 Task: Set the transparency of the bargraph for the audio bar graph video to 250.
Action: Mouse moved to (109, 14)
Screenshot: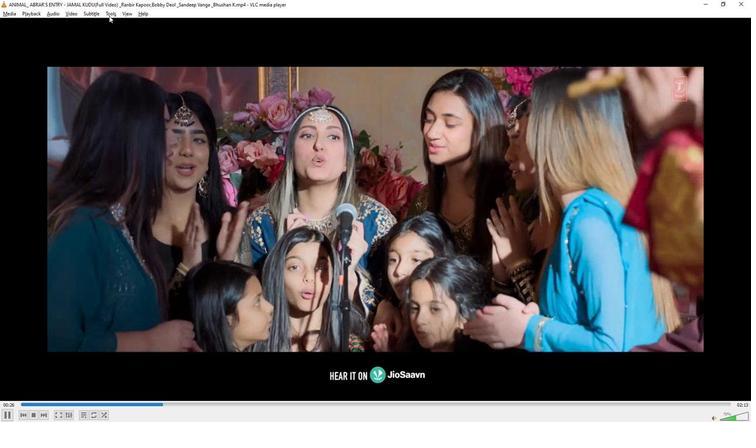 
Action: Mouse pressed left at (109, 14)
Screenshot: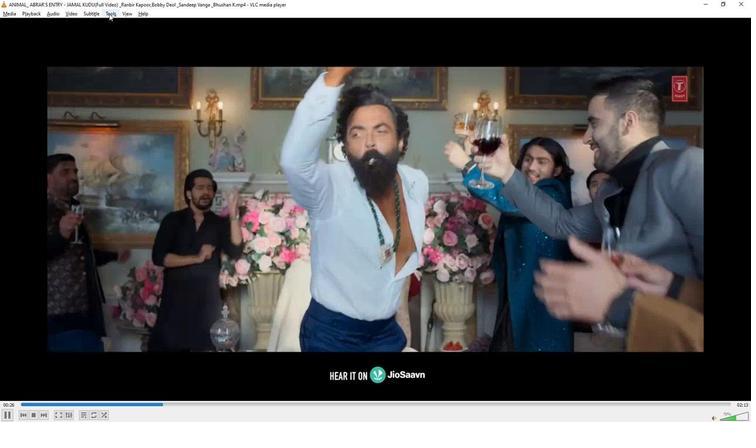 
Action: Mouse moved to (122, 108)
Screenshot: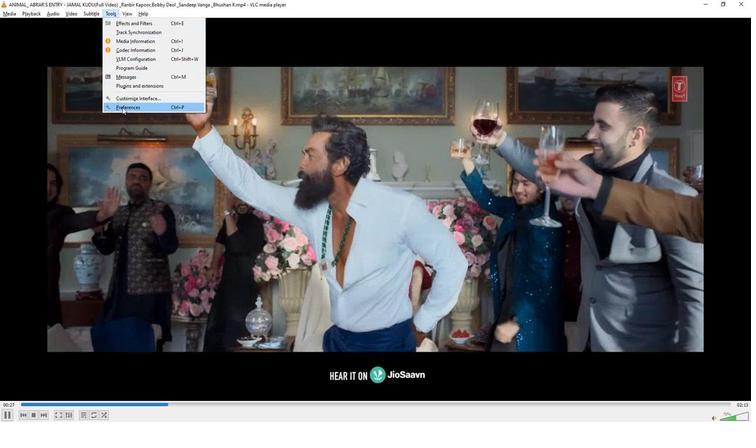 
Action: Mouse pressed left at (122, 108)
Screenshot: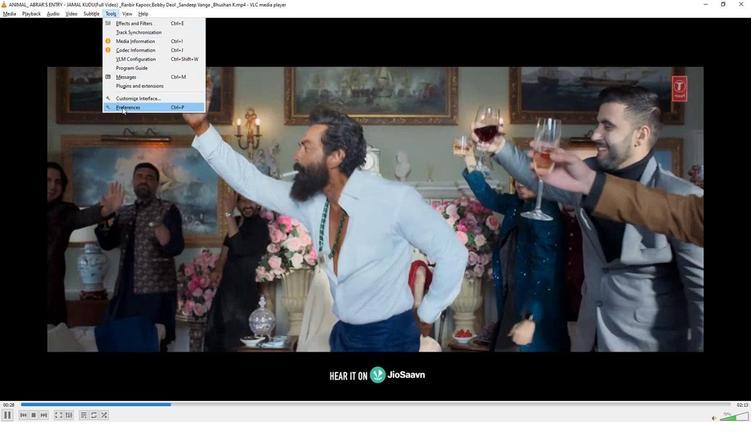 
Action: Mouse moved to (146, 340)
Screenshot: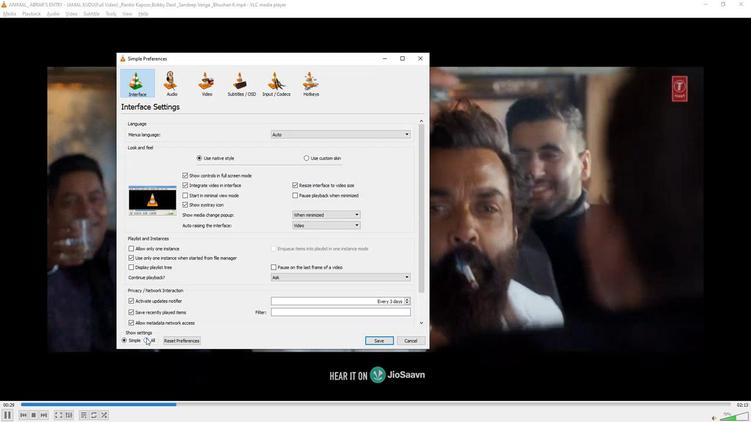 
Action: Mouse pressed left at (146, 340)
Screenshot: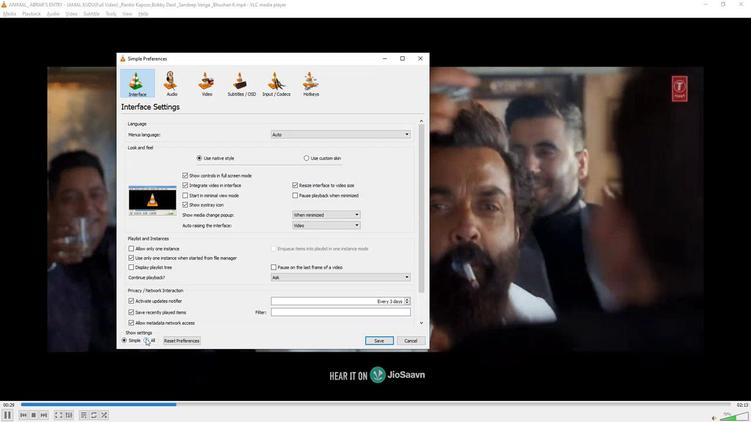 
Action: Mouse moved to (148, 299)
Screenshot: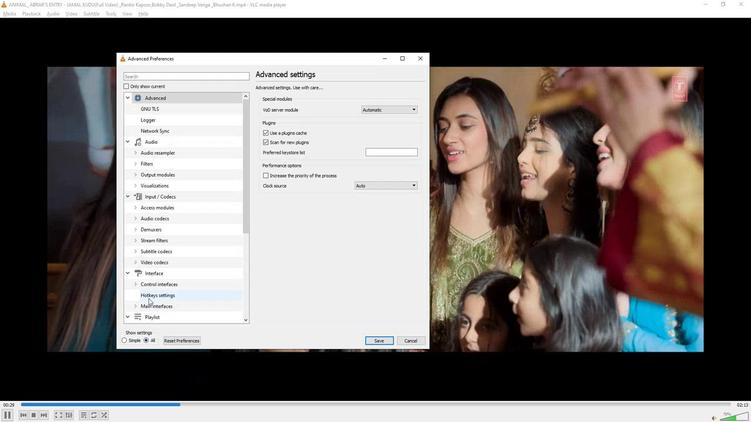 
Action: Mouse scrolled (148, 298) with delta (0, 0)
Screenshot: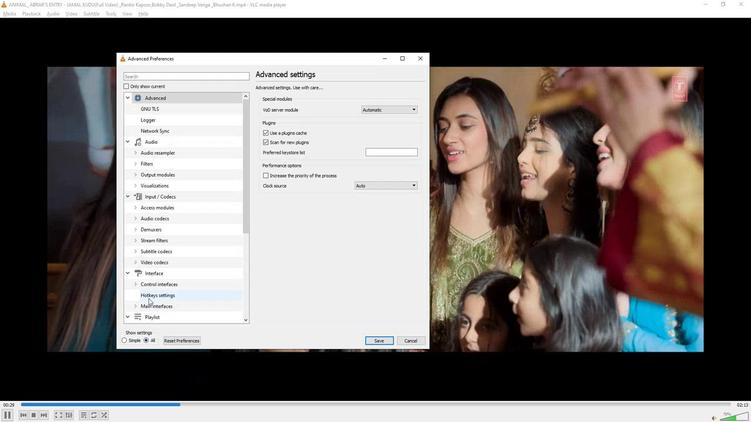 
Action: Mouse moved to (148, 297)
Screenshot: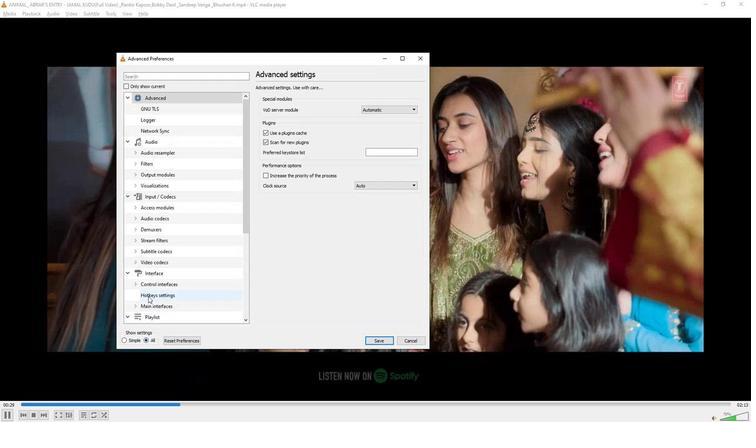 
Action: Mouse scrolled (148, 297) with delta (0, 0)
Screenshot: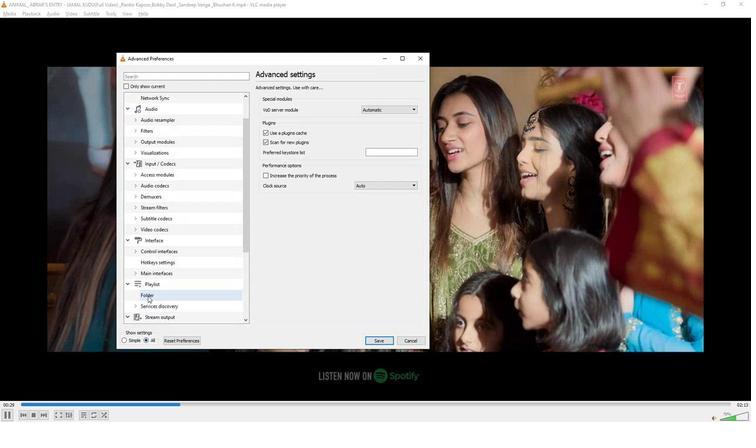 
Action: Mouse moved to (148, 297)
Screenshot: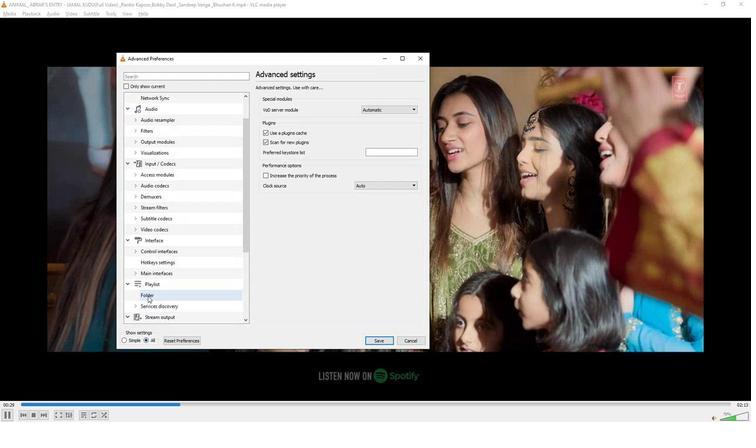 
Action: Mouse scrolled (148, 297) with delta (0, 0)
Screenshot: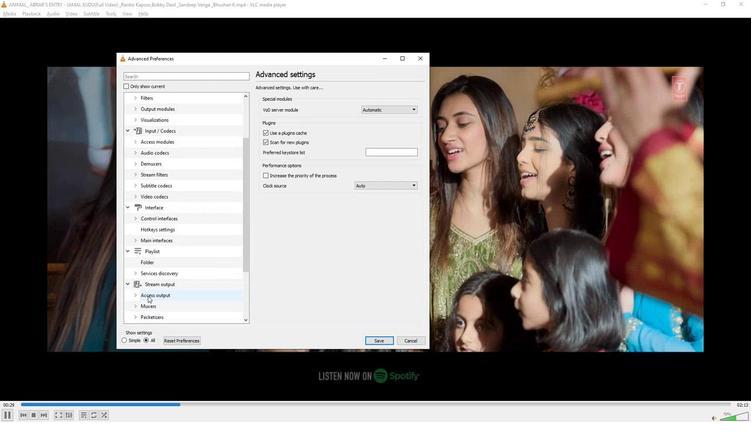 
Action: Mouse scrolled (148, 297) with delta (0, 0)
Screenshot: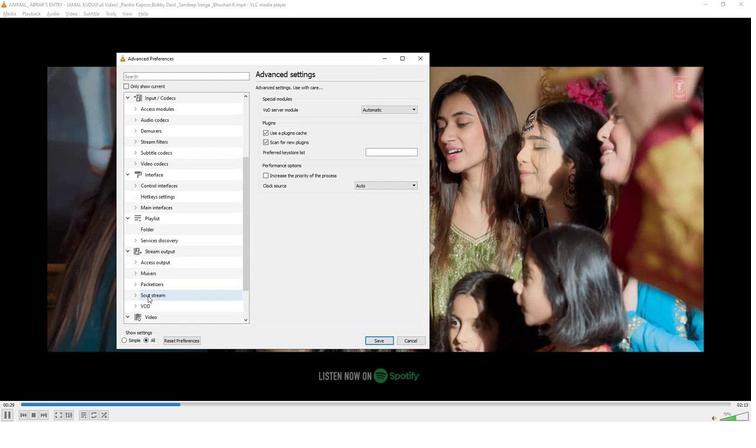 
Action: Mouse scrolled (148, 297) with delta (0, 0)
Screenshot: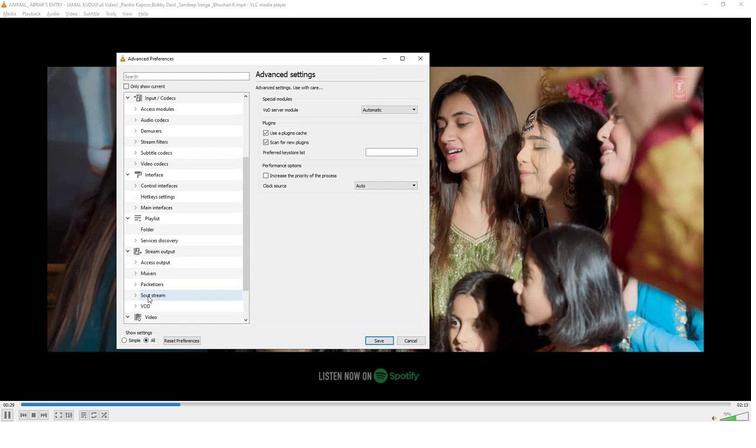 
Action: Mouse moved to (147, 297)
Screenshot: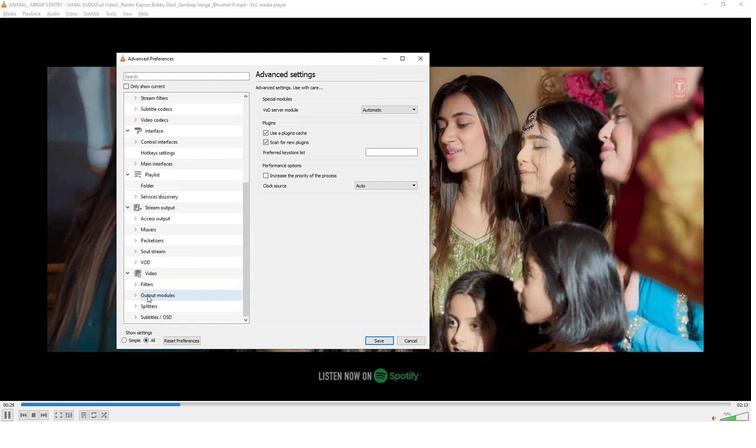 
Action: Mouse scrolled (147, 297) with delta (0, 0)
Screenshot: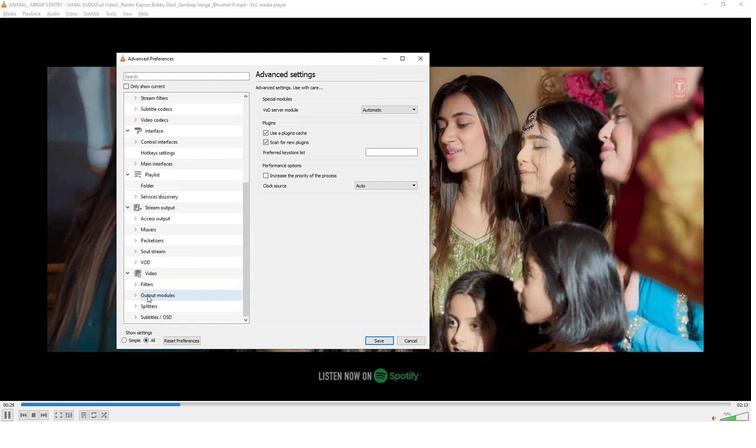 
Action: Mouse scrolled (147, 297) with delta (0, 0)
Screenshot: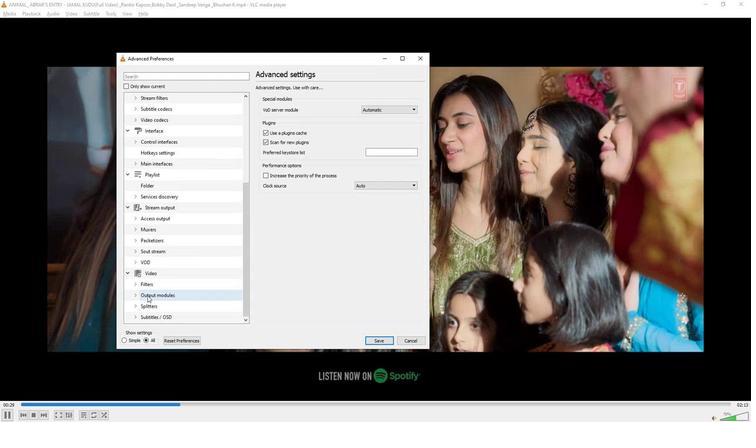 
Action: Mouse moved to (135, 318)
Screenshot: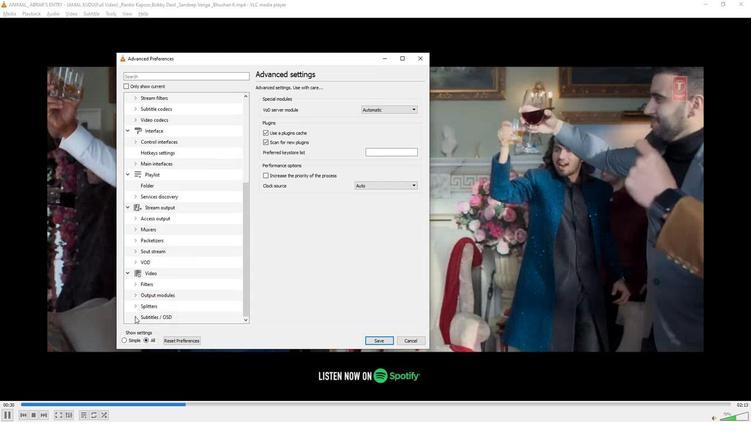 
Action: Mouse pressed left at (135, 318)
Screenshot: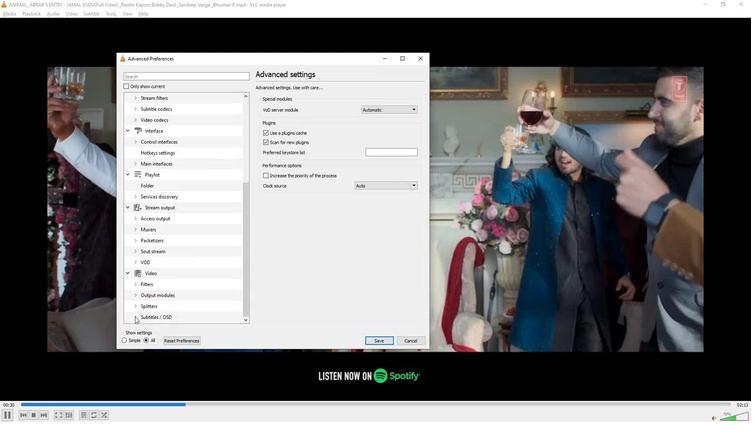 
Action: Mouse moved to (141, 310)
Screenshot: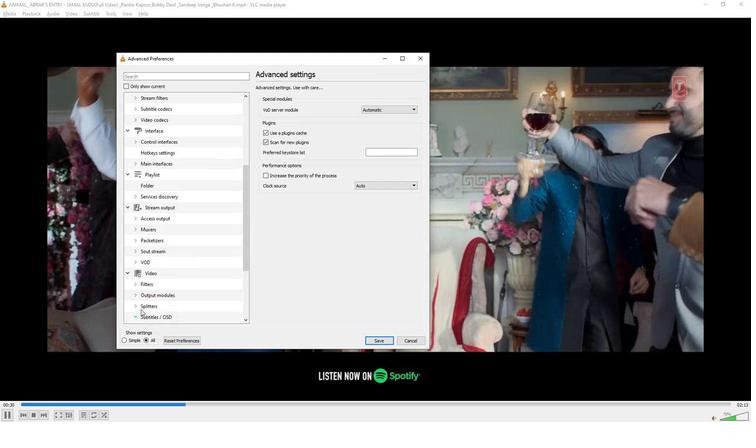 
Action: Mouse scrolled (141, 309) with delta (0, 0)
Screenshot: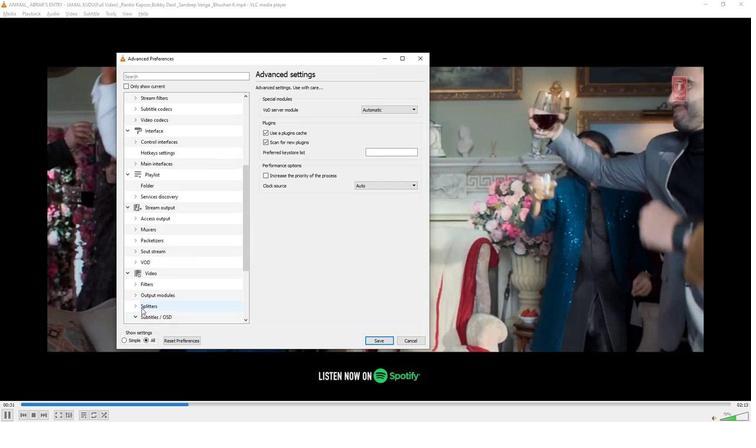
Action: Mouse moved to (150, 296)
Screenshot: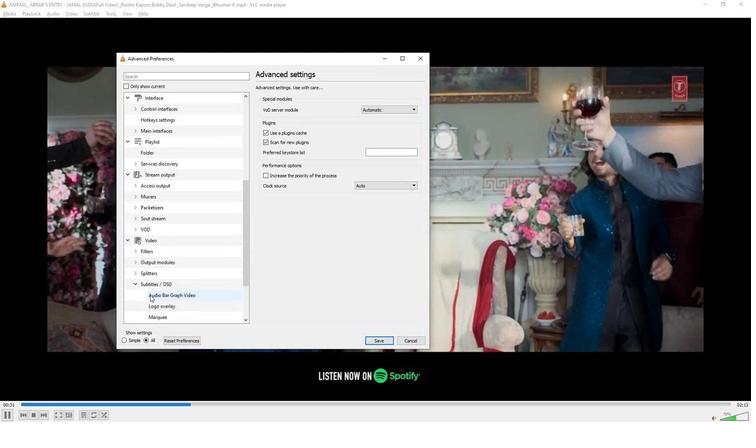 
Action: Mouse pressed left at (150, 296)
Screenshot: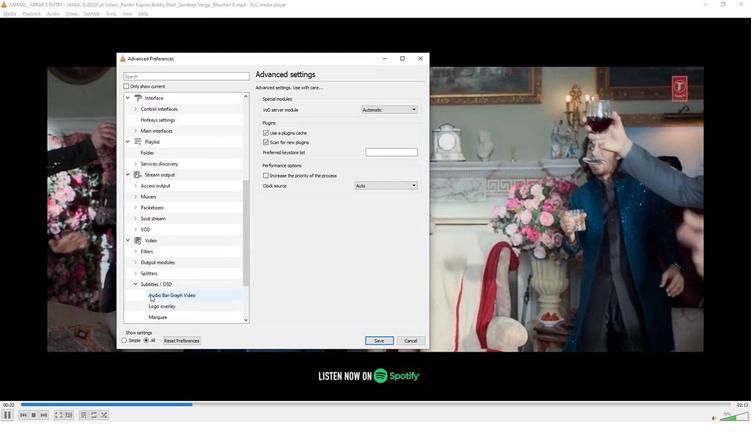 
Action: Mouse moved to (418, 124)
Screenshot: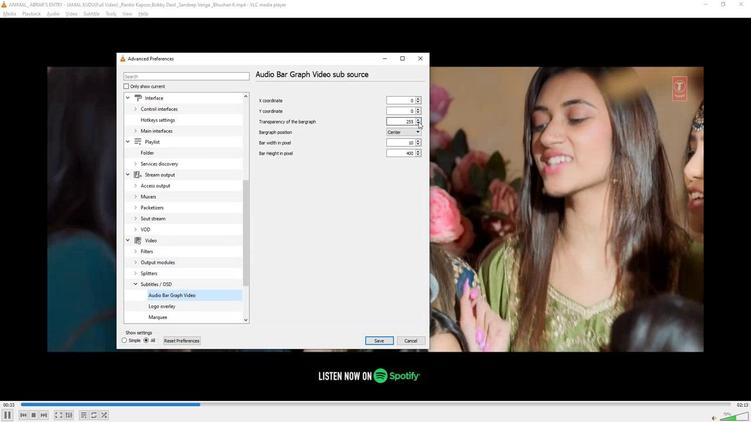 
Action: Mouse pressed left at (418, 124)
Screenshot: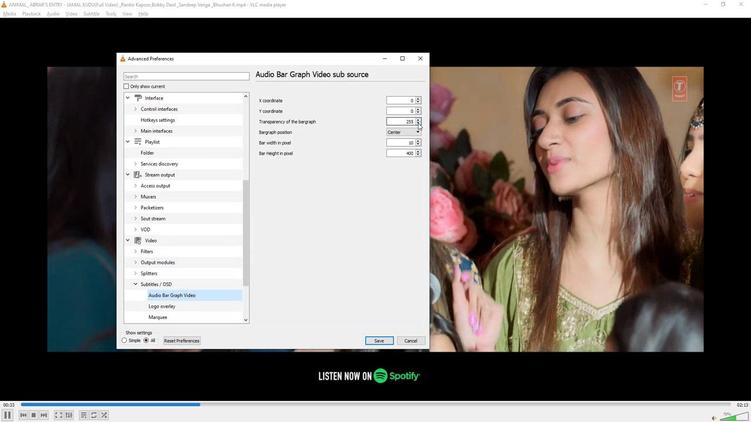 
Action: Mouse pressed left at (418, 124)
Screenshot: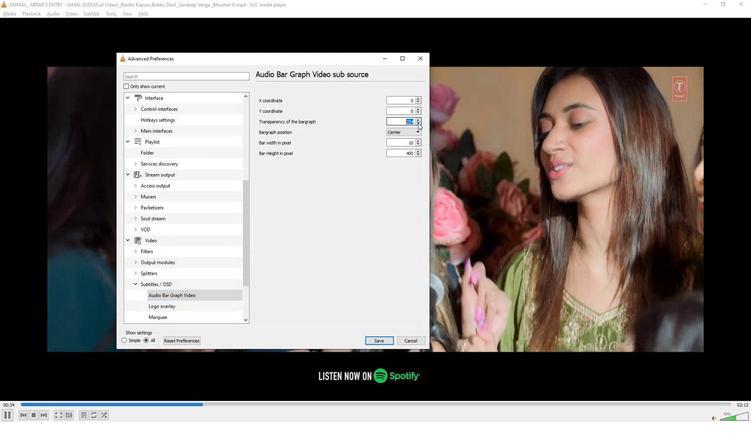 
Action: Mouse pressed left at (418, 124)
Screenshot: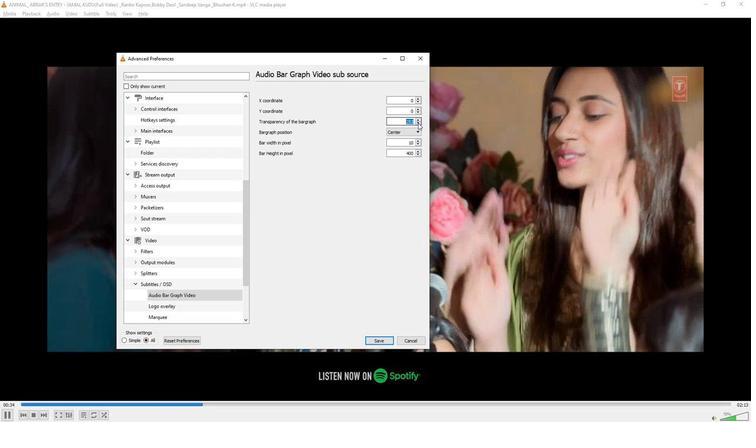 
Action: Mouse pressed left at (418, 124)
Screenshot: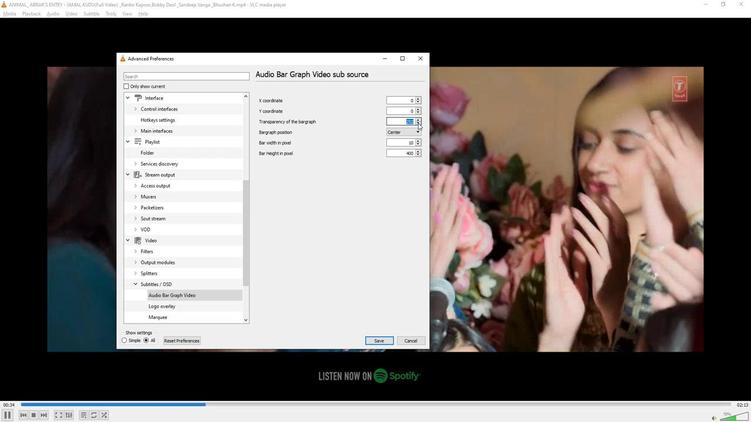 
Action: Mouse pressed left at (418, 124)
Screenshot: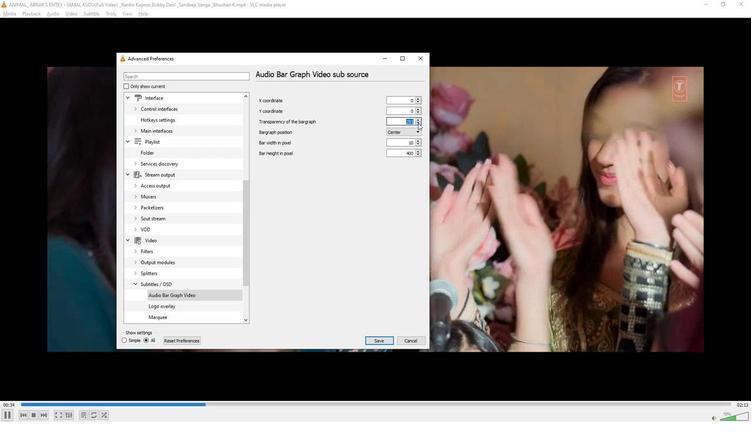 
Action: Mouse moved to (377, 127)
Screenshot: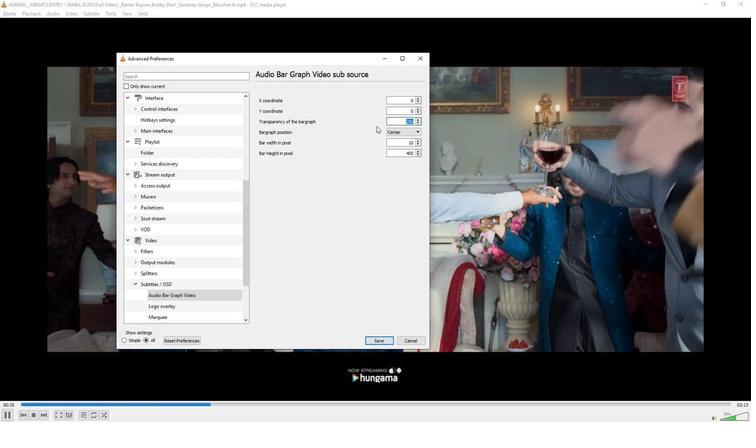 
Action: Mouse pressed left at (377, 127)
Screenshot: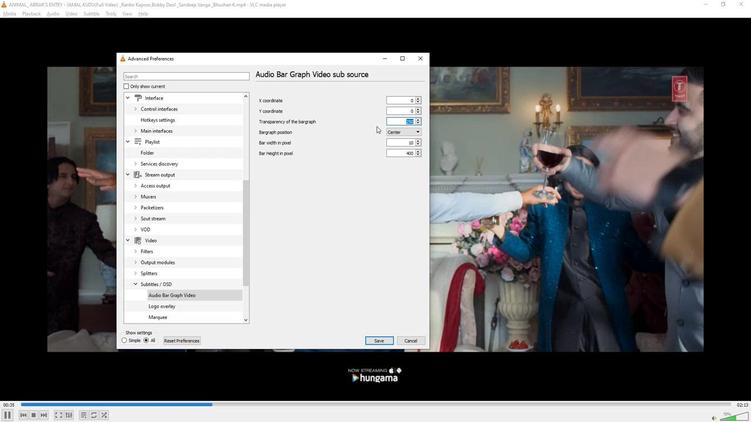 
Action: Mouse moved to (377, 126)
Screenshot: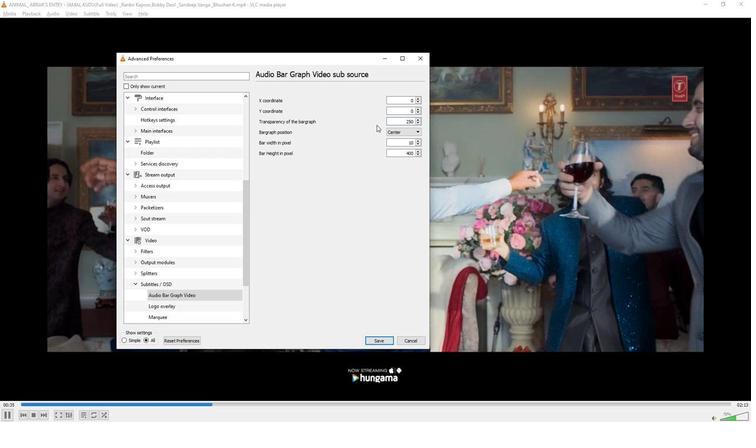 
